 Task: Create ChildIssue0000000744 as Child Issue of Issue Issue0000000372 in Backlog  in Scrum Project Project0000000075 in Jira. Create ChildIssue0000000745 as Child Issue of Issue Issue0000000373 in Backlog  in Scrum Project Project0000000075 in Jira. Create ChildIssue0000000746 as Child Issue of Issue Issue0000000373 in Backlog  in Scrum Project Project0000000075 in Jira. Create ChildIssue0000000747 as Child Issue of Issue Issue0000000374 in Backlog  in Scrum Project Project0000000075 in Jira. Create ChildIssue0000000748 as Child Issue of Issue Issue0000000374 in Backlog  in Scrum Project Project0000000075 in Jira
Action: Mouse moved to (85, 301)
Screenshot: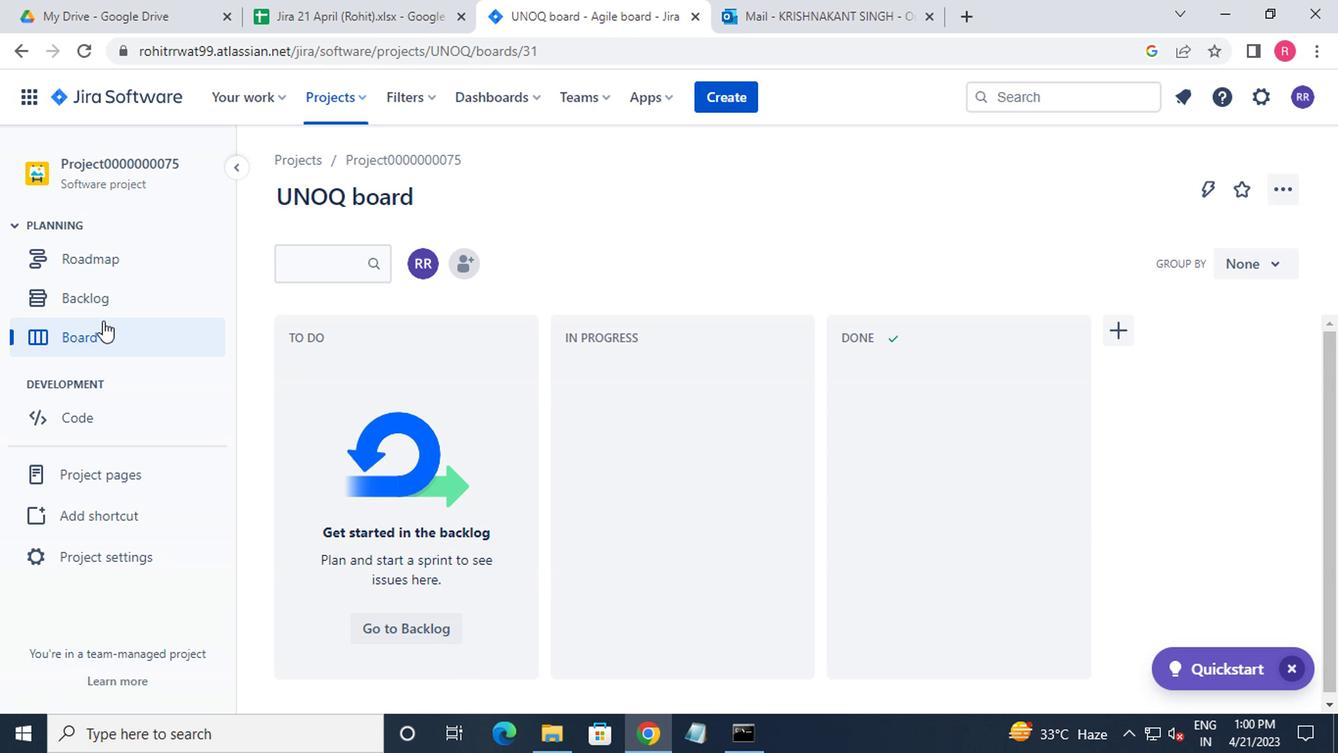 
Action: Mouse pressed left at (85, 301)
Screenshot: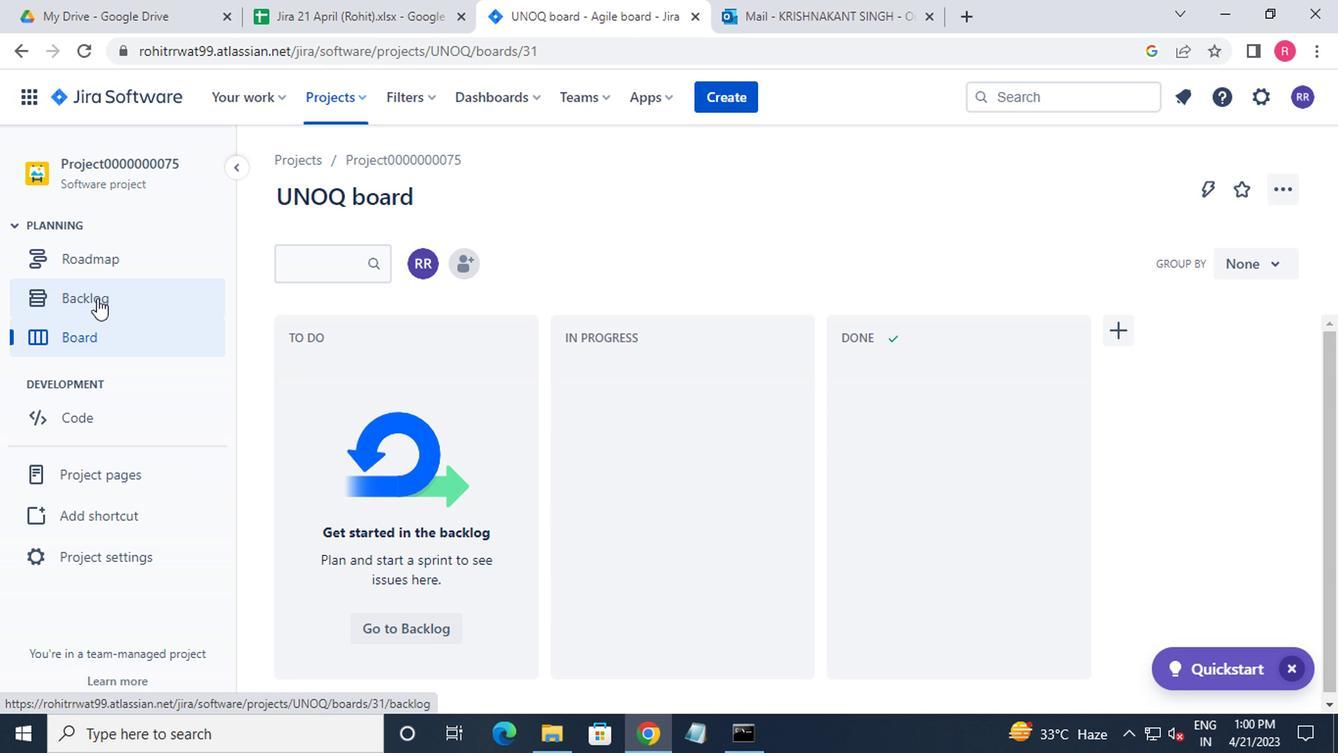 
Action: Mouse moved to (395, 403)
Screenshot: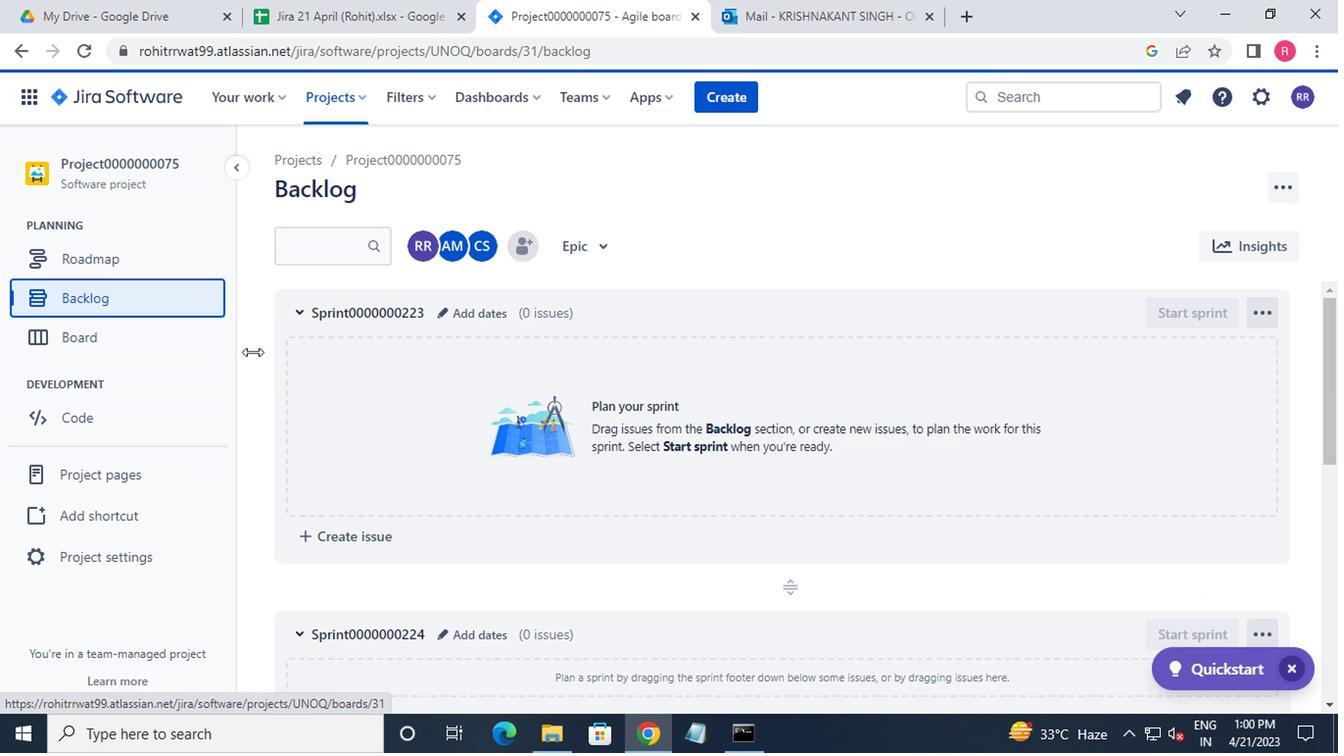 
Action: Mouse scrolled (395, 401) with delta (0, -1)
Screenshot: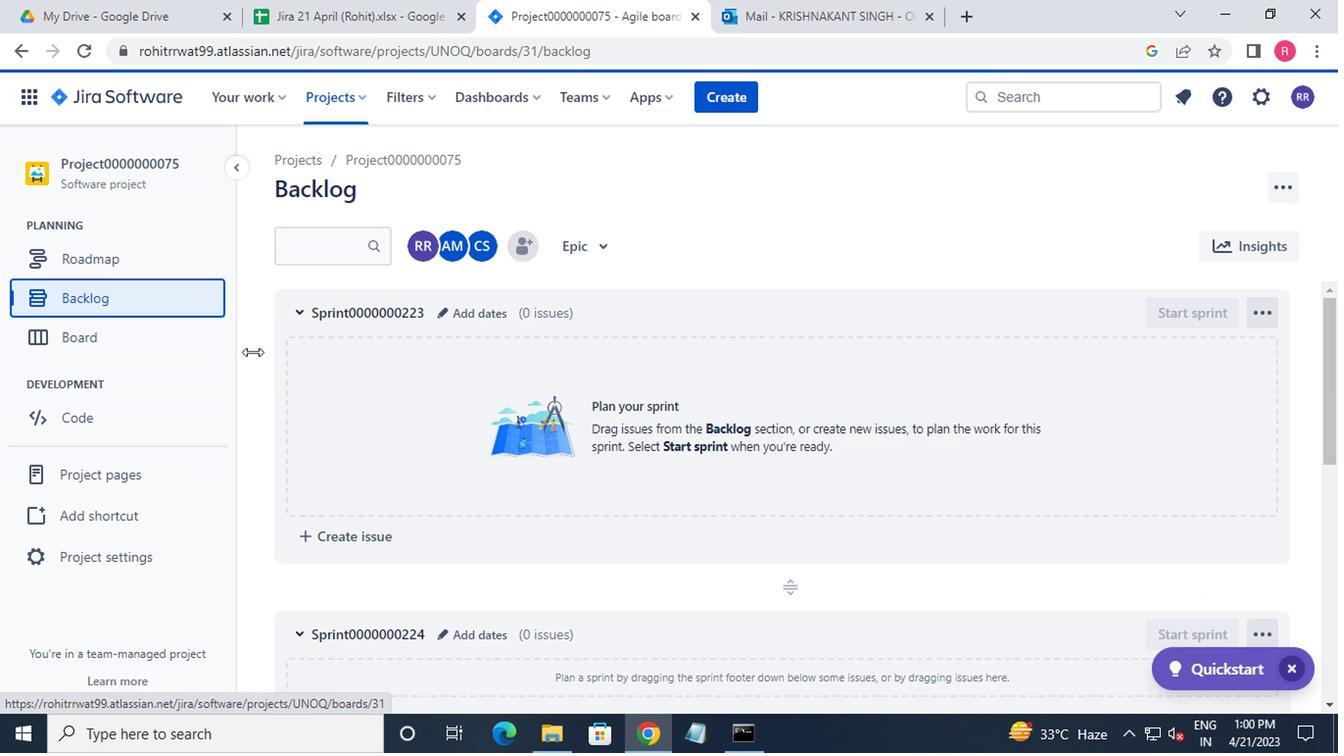 
Action: Mouse moved to (410, 406)
Screenshot: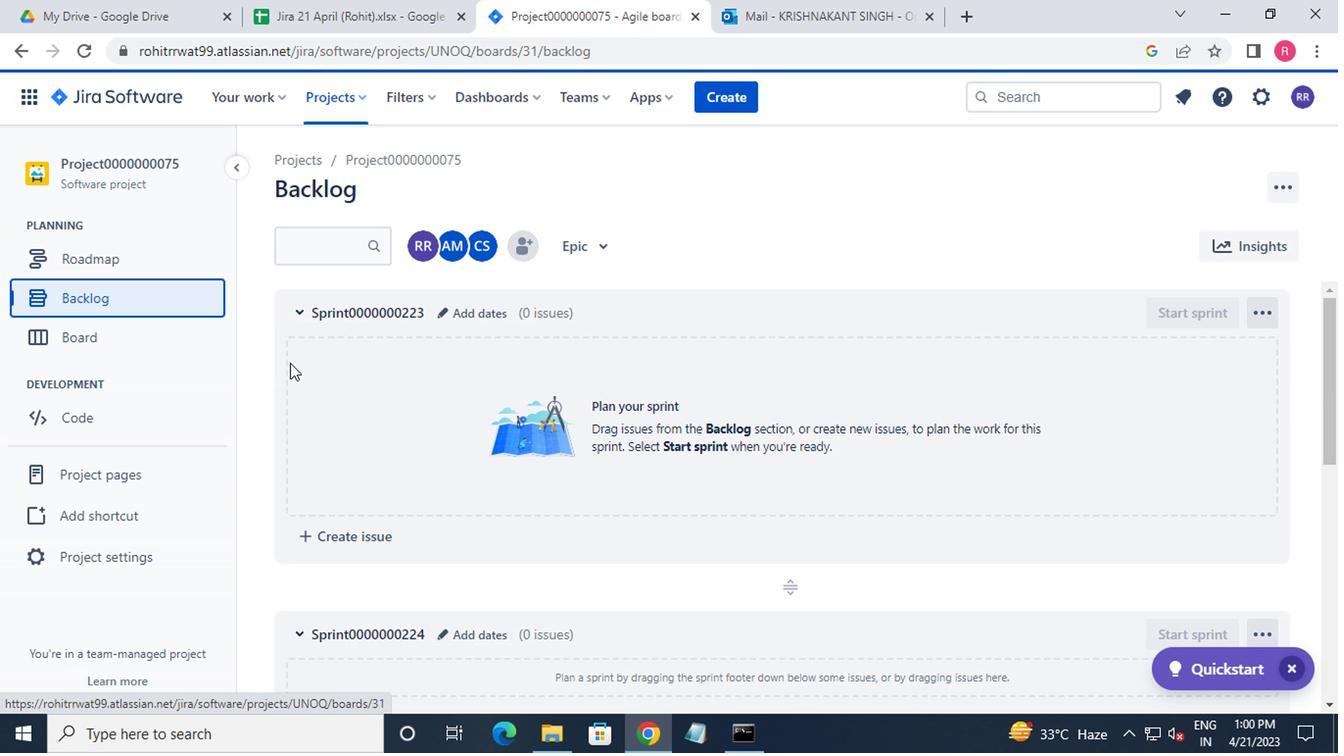 
Action: Mouse scrolled (410, 405) with delta (0, 0)
Screenshot: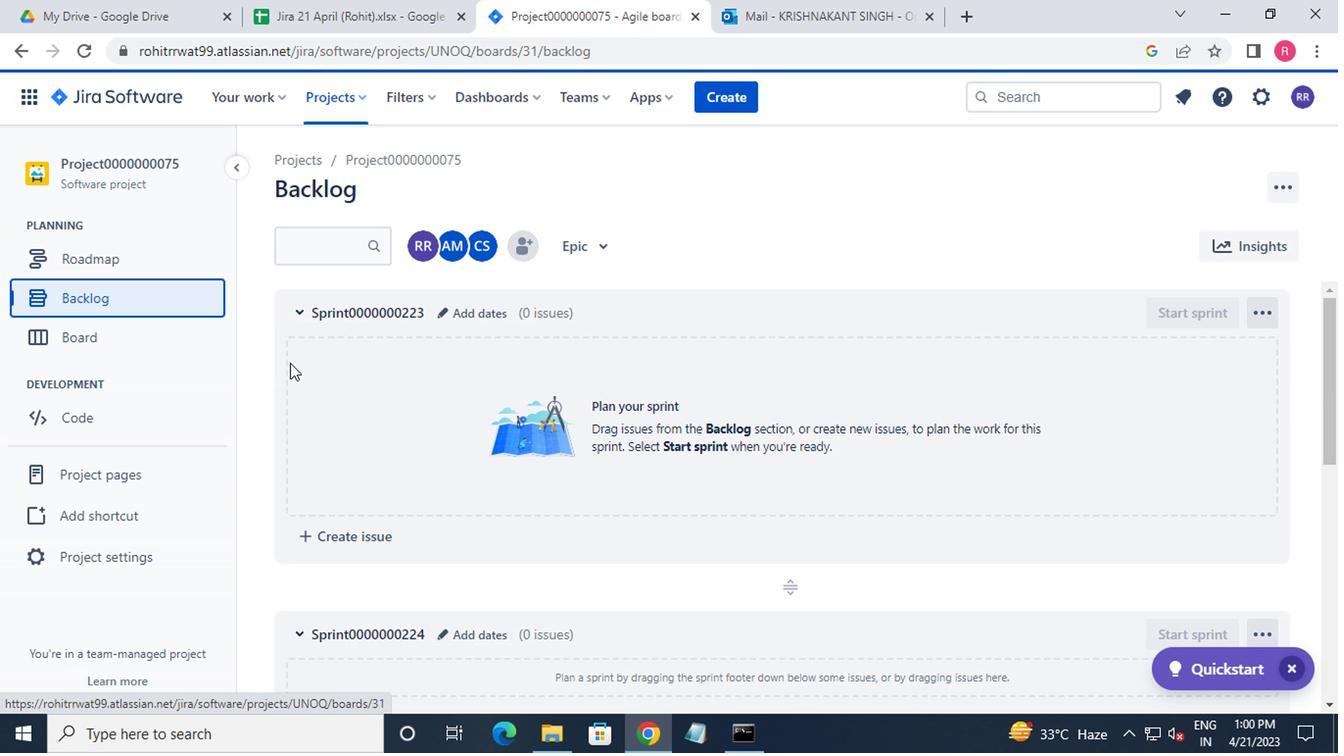 
Action: Mouse moved to (422, 408)
Screenshot: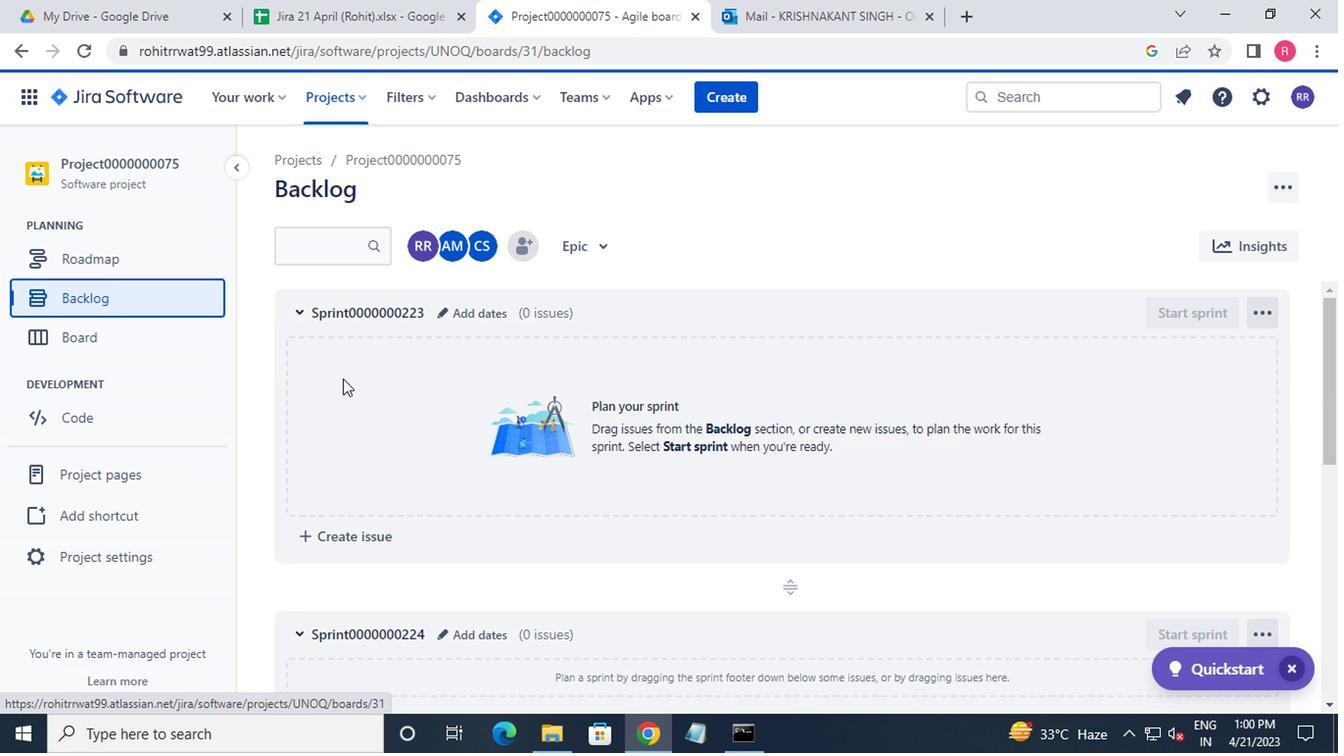 
Action: Mouse scrolled (422, 407) with delta (0, -1)
Screenshot: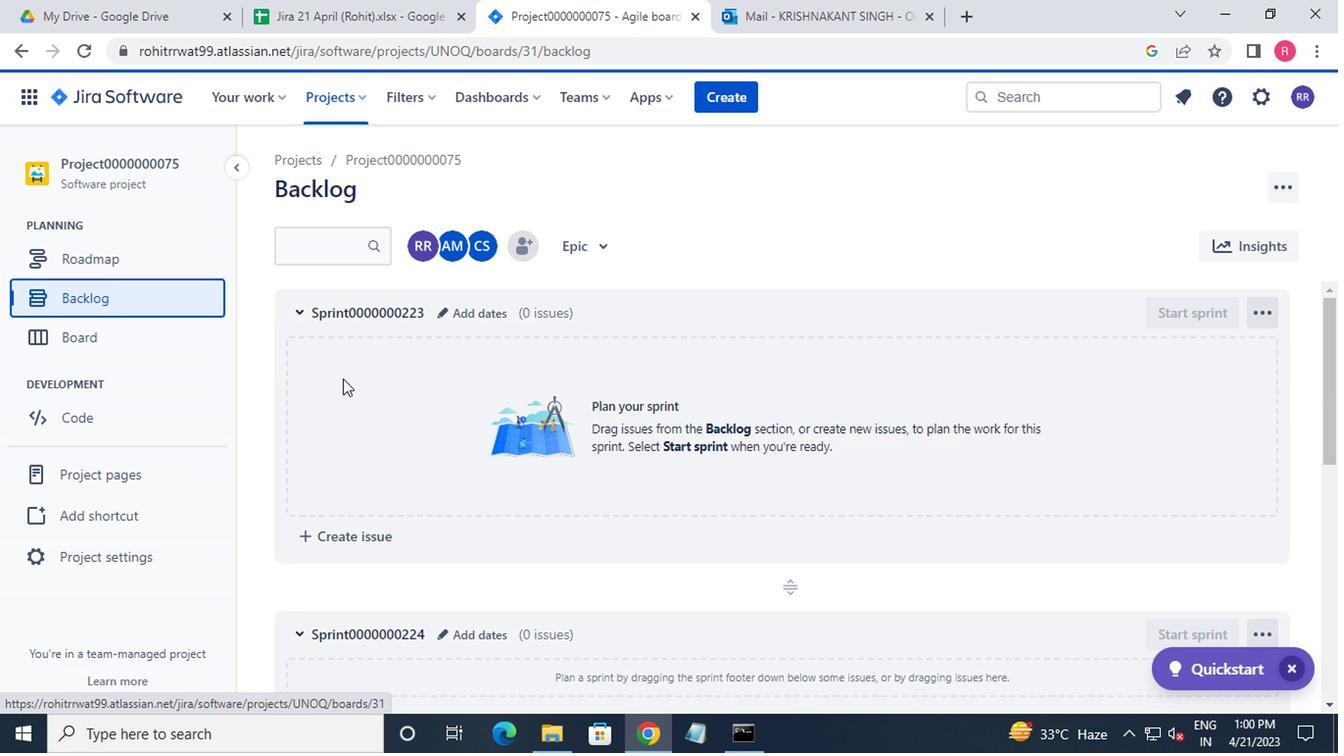 
Action: Mouse moved to (424, 408)
Screenshot: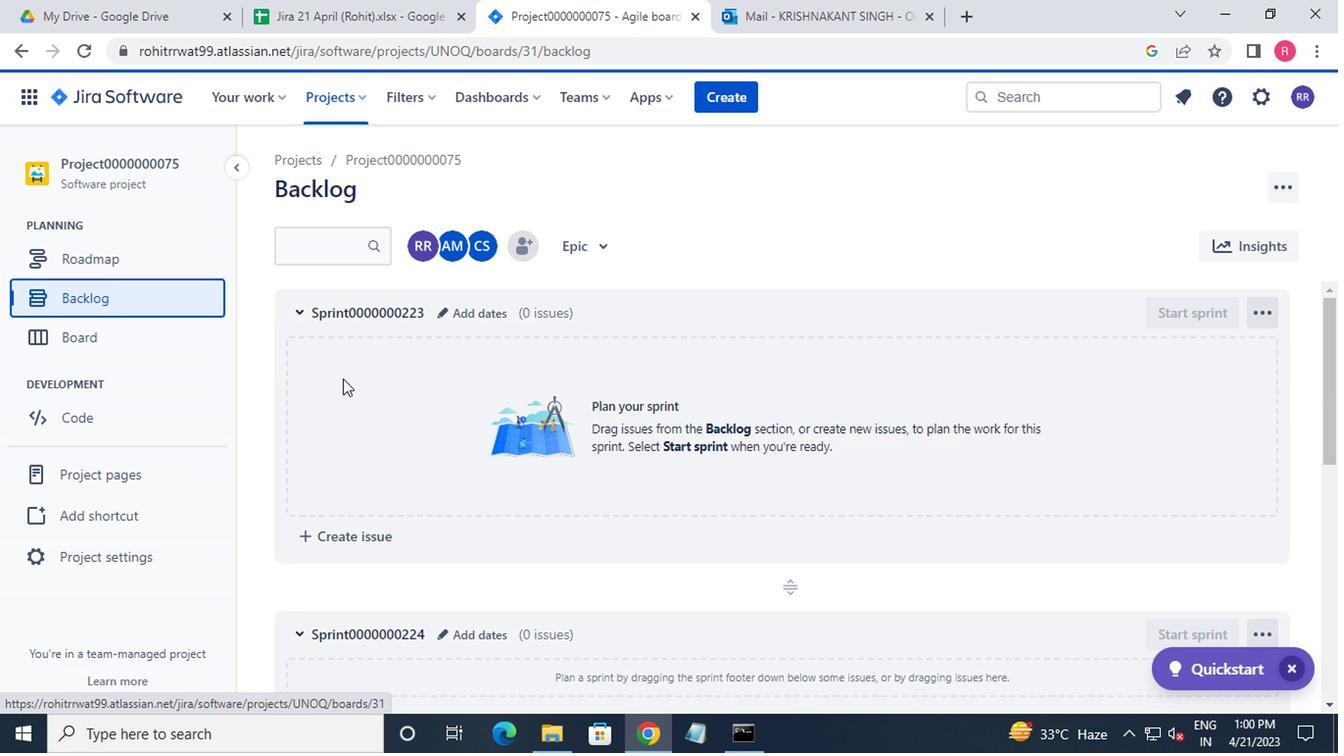 
Action: Mouse scrolled (424, 407) with delta (0, -1)
Screenshot: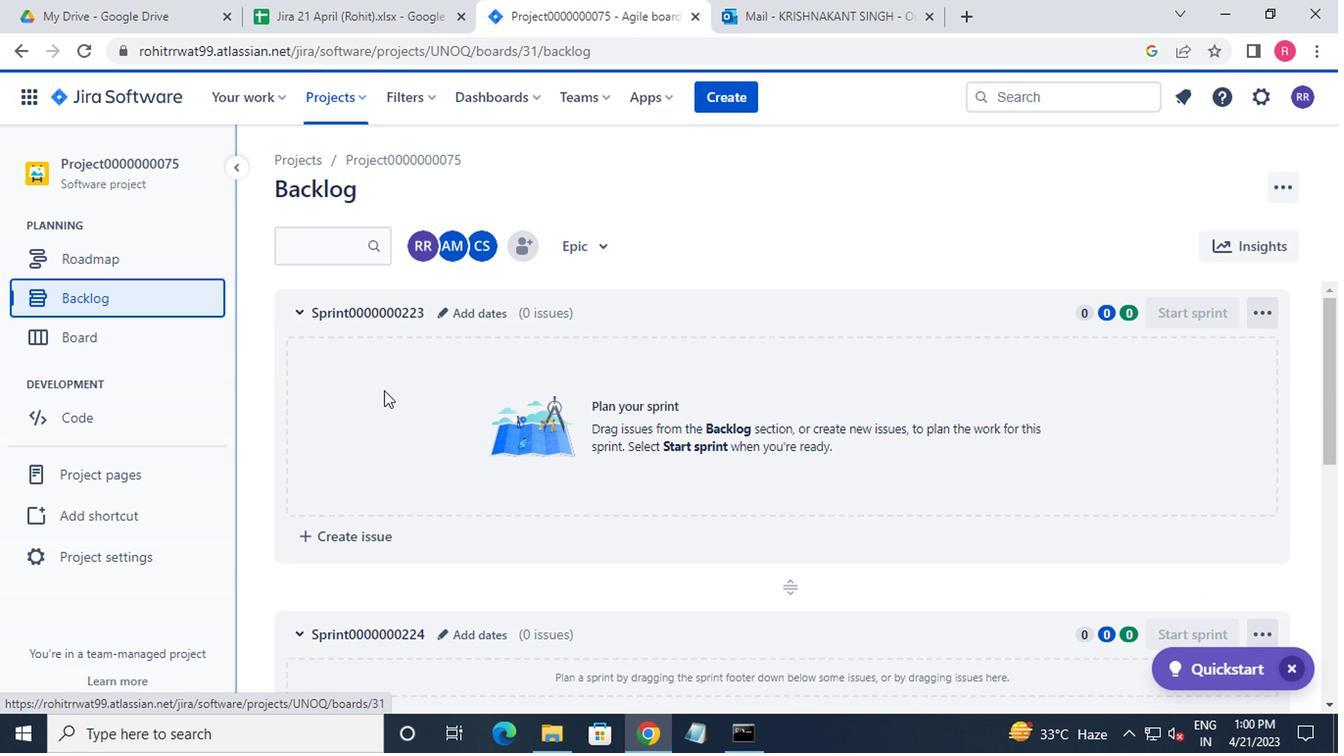 
Action: Mouse scrolled (424, 407) with delta (0, -1)
Screenshot: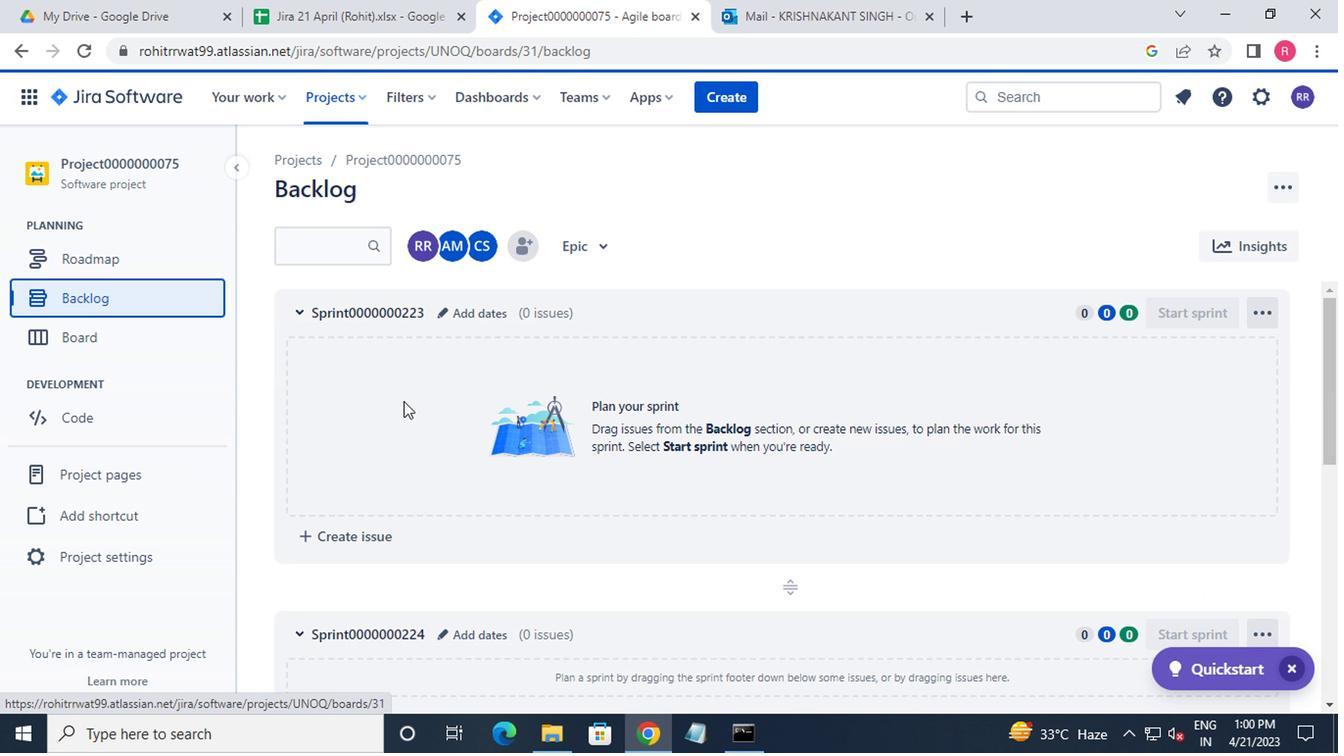 
Action: Mouse moved to (459, 417)
Screenshot: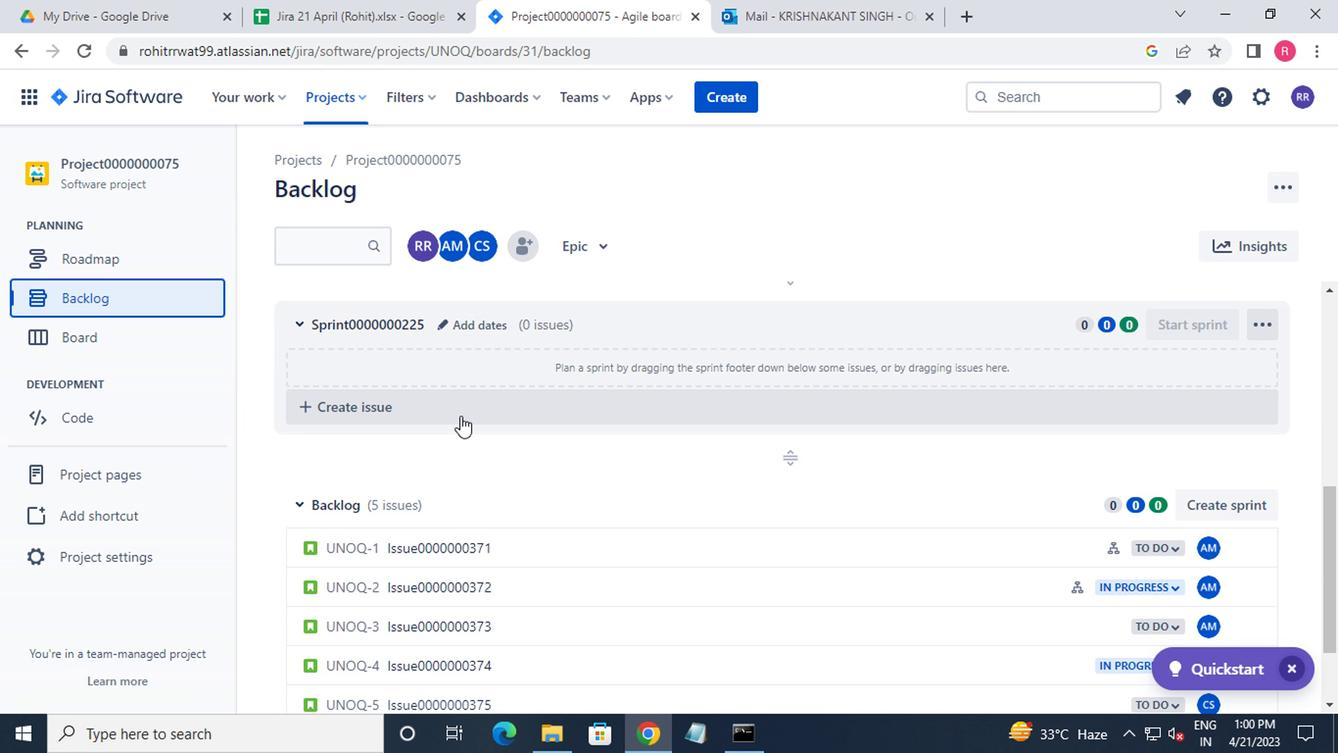 
Action: Mouse scrolled (459, 416) with delta (0, 0)
Screenshot: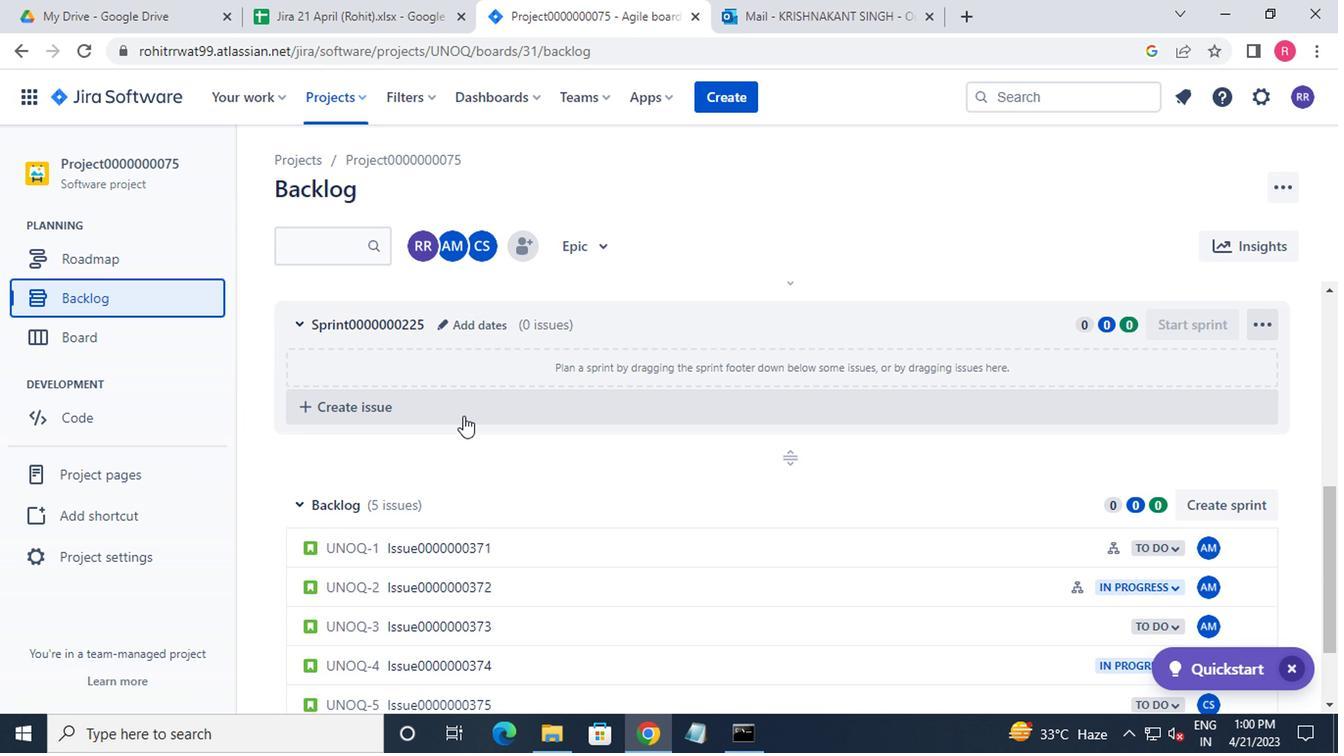 
Action: Mouse moved to (726, 499)
Screenshot: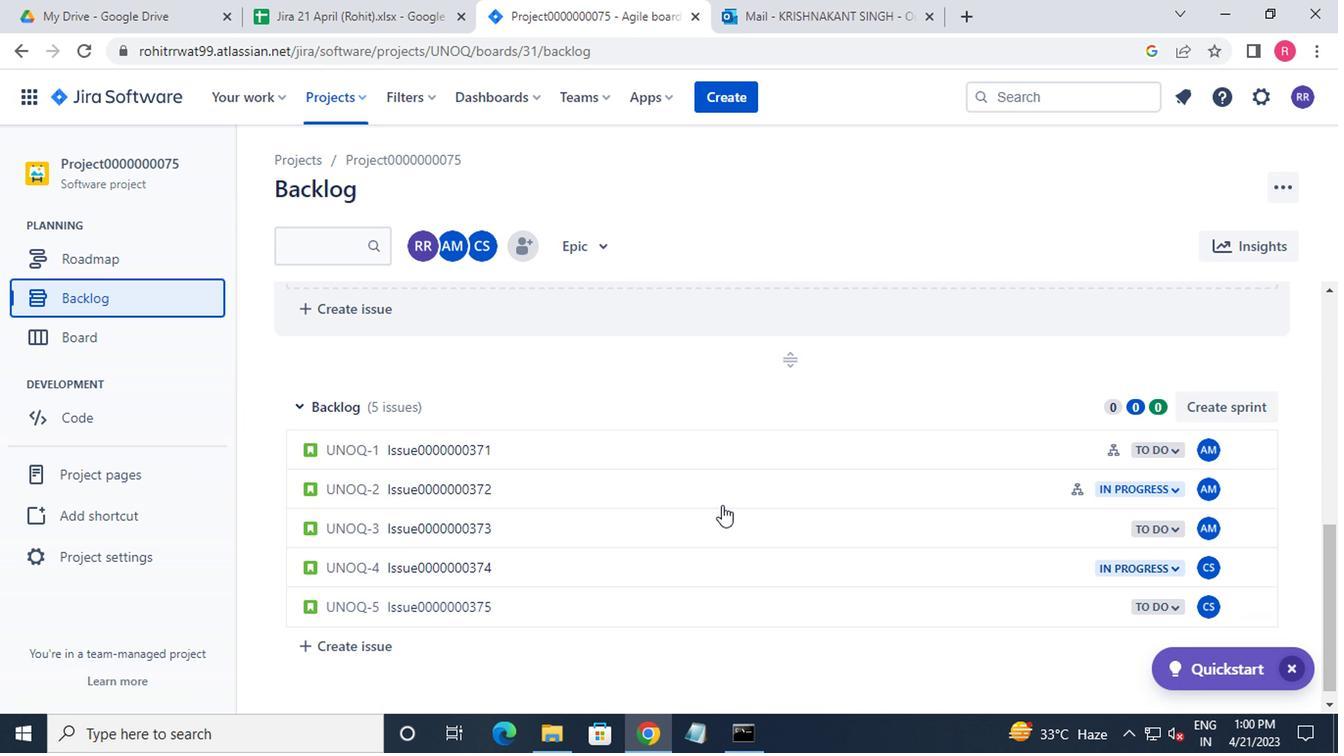 
Action: Mouse pressed left at (726, 499)
Screenshot: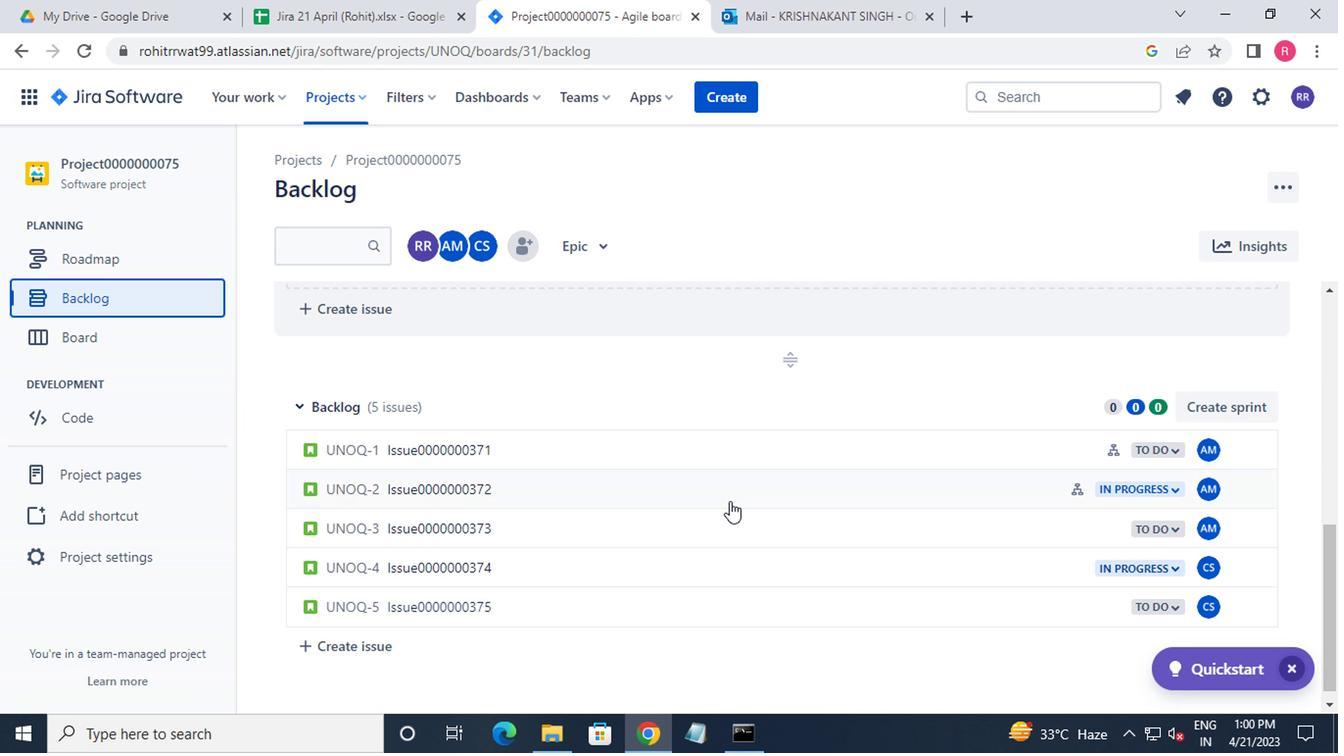 
Action: Mouse moved to (1170, 398)
Screenshot: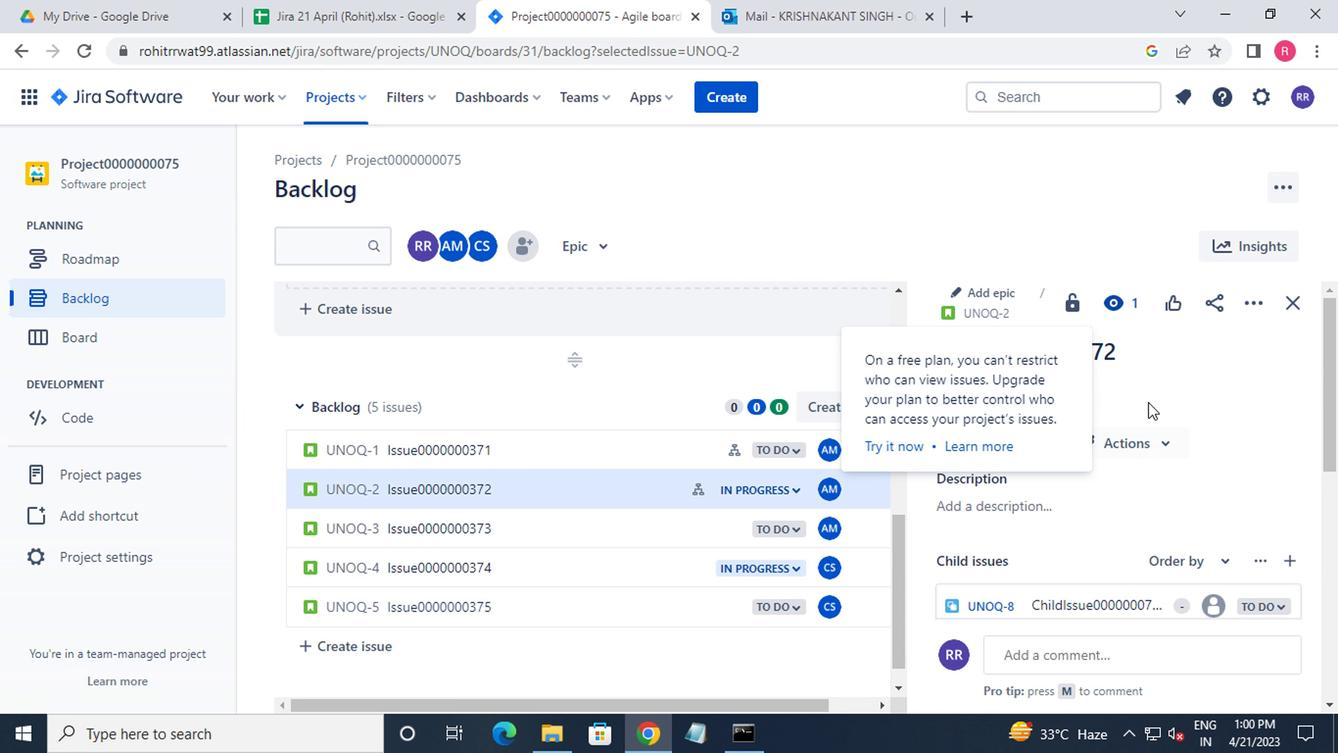 
Action: Mouse pressed left at (1170, 398)
Screenshot: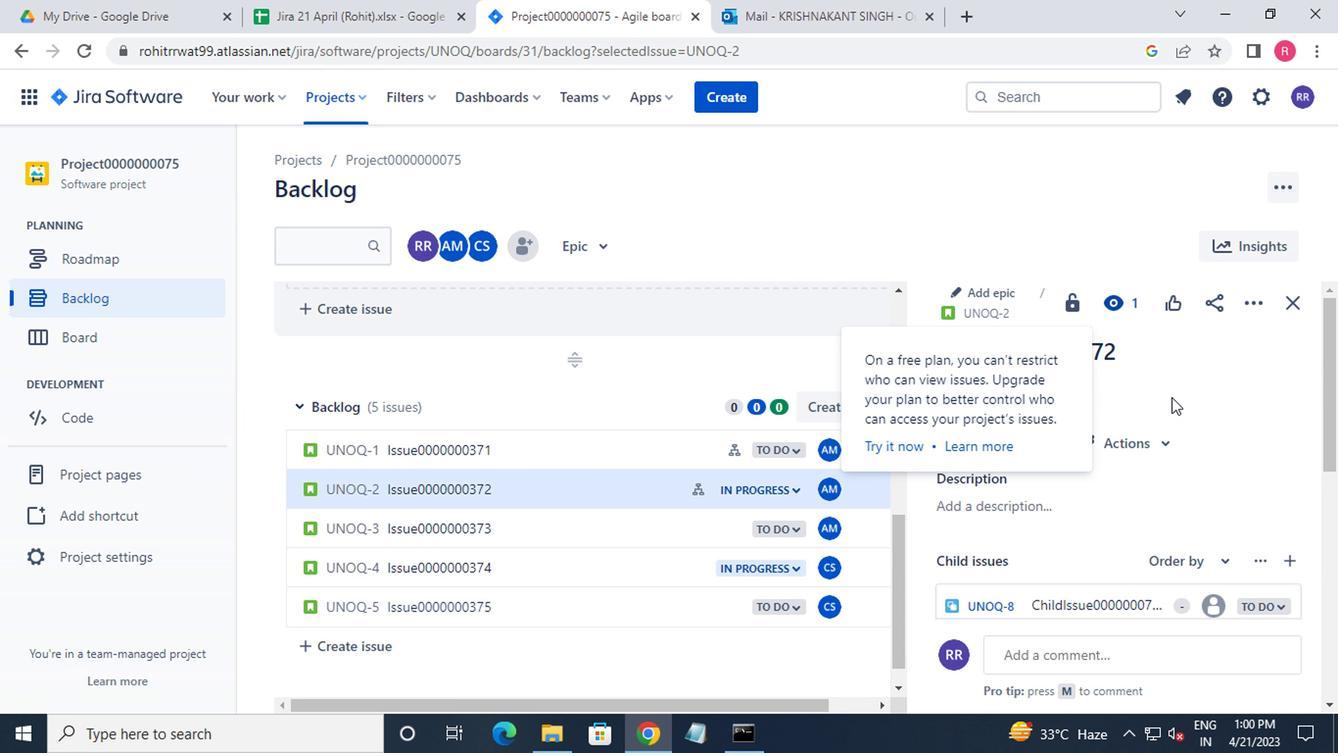 
Action: Mouse moved to (996, 396)
Screenshot: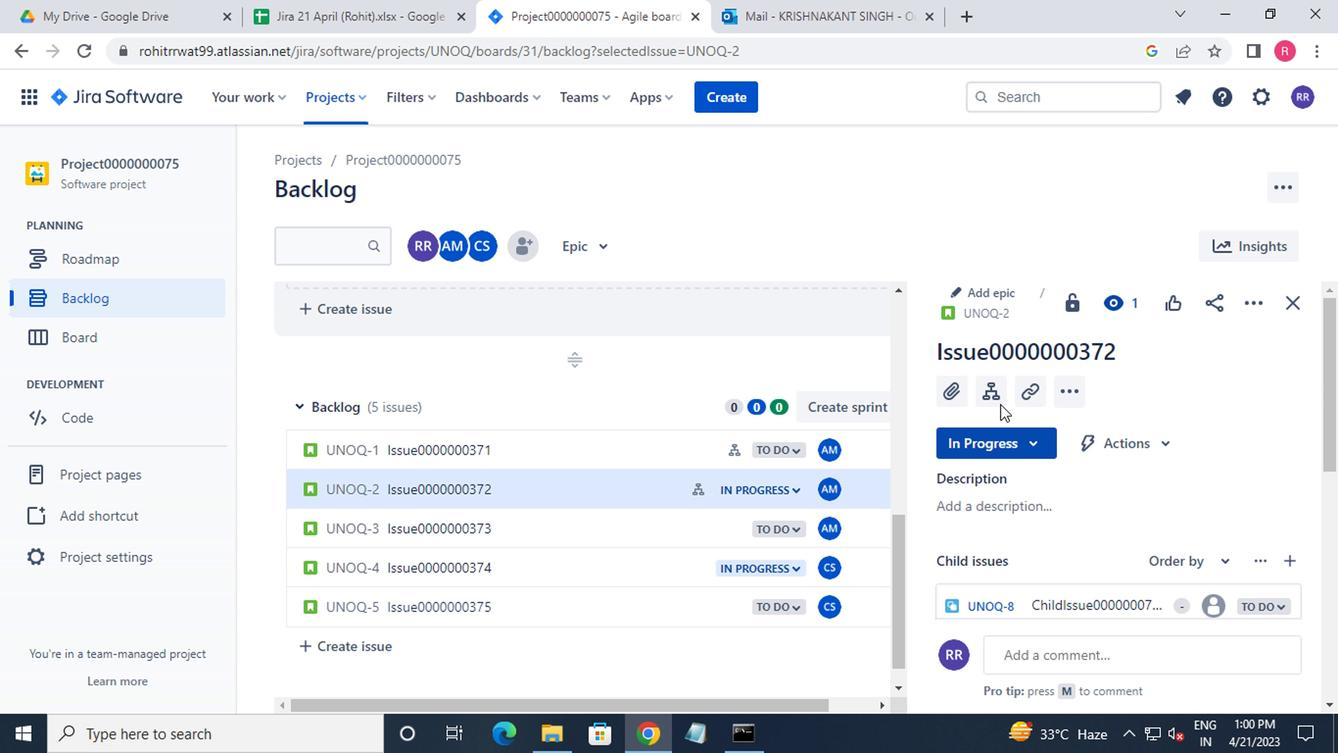 
Action: Mouse pressed left at (996, 396)
Screenshot: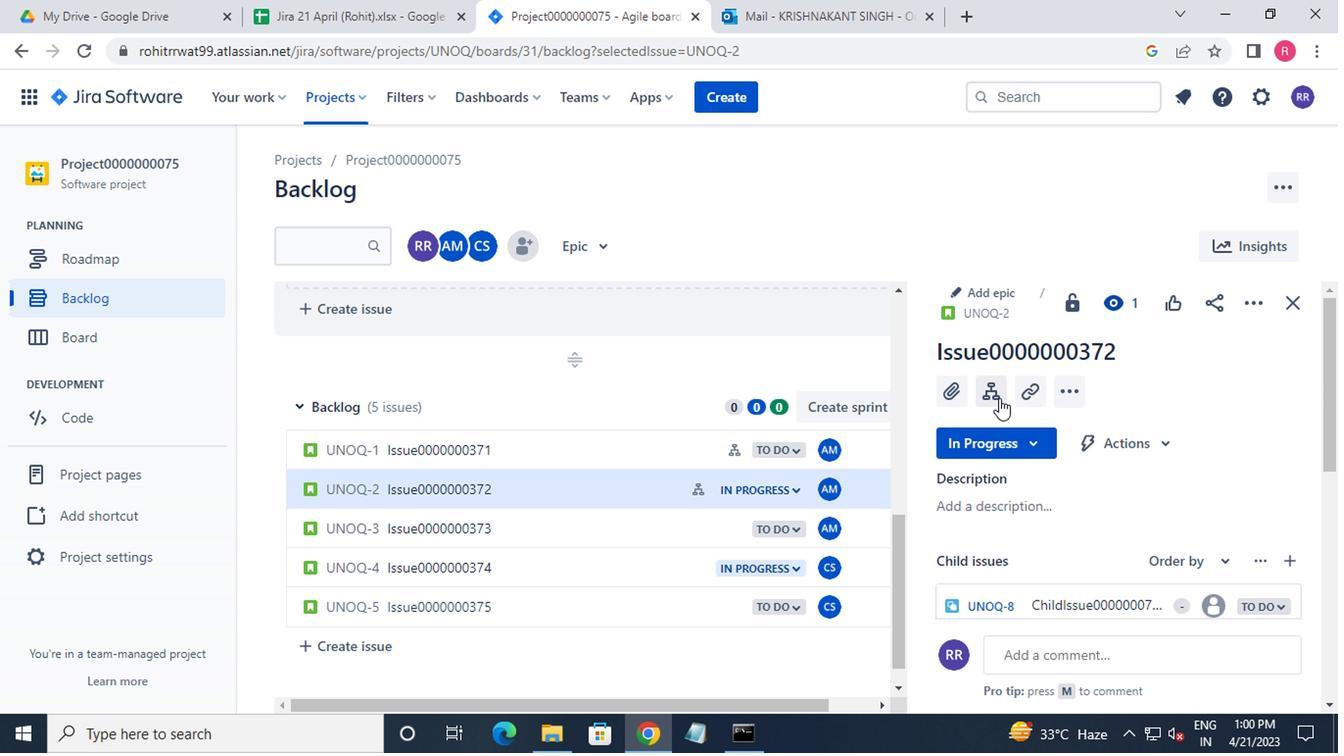 
Action: Mouse moved to (781, 318)
Screenshot: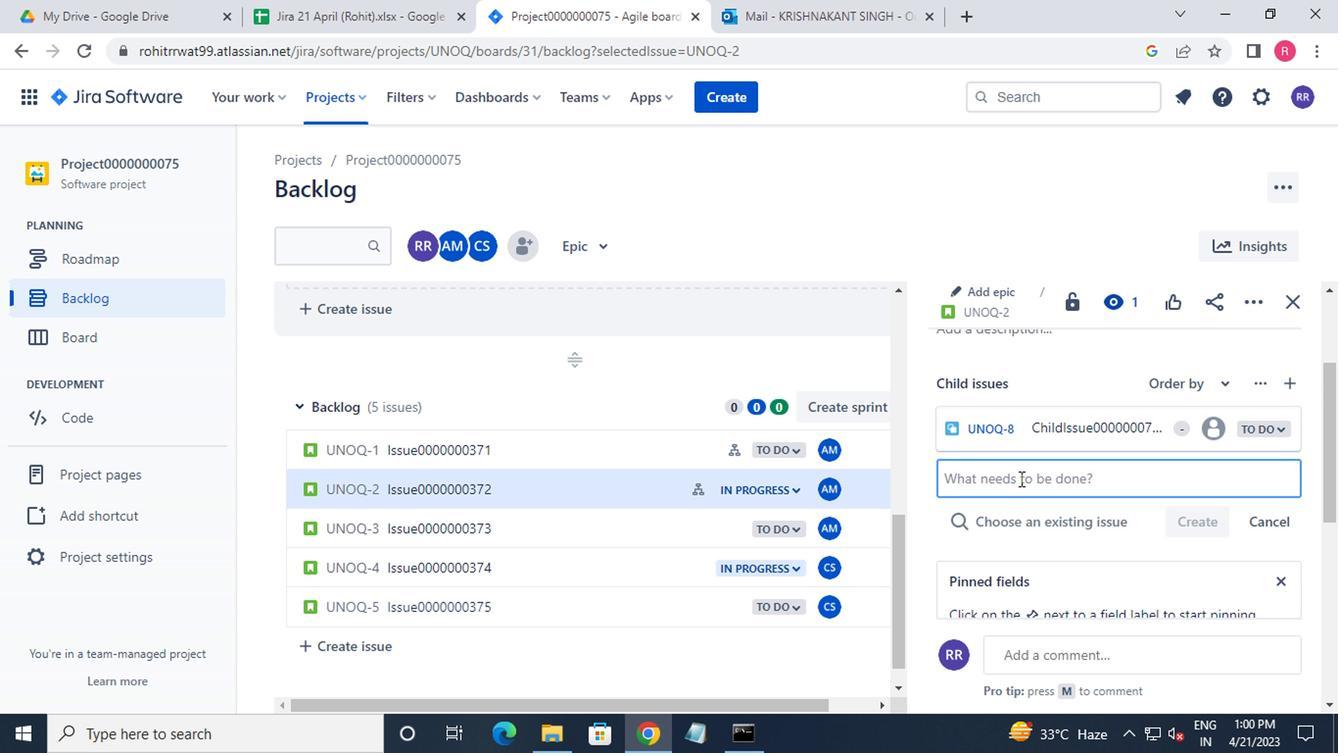
Action: Key pressed <Key.shift>CHILD<Key.shift_r>ISSUE0000000744<Key.enter>
Screenshot: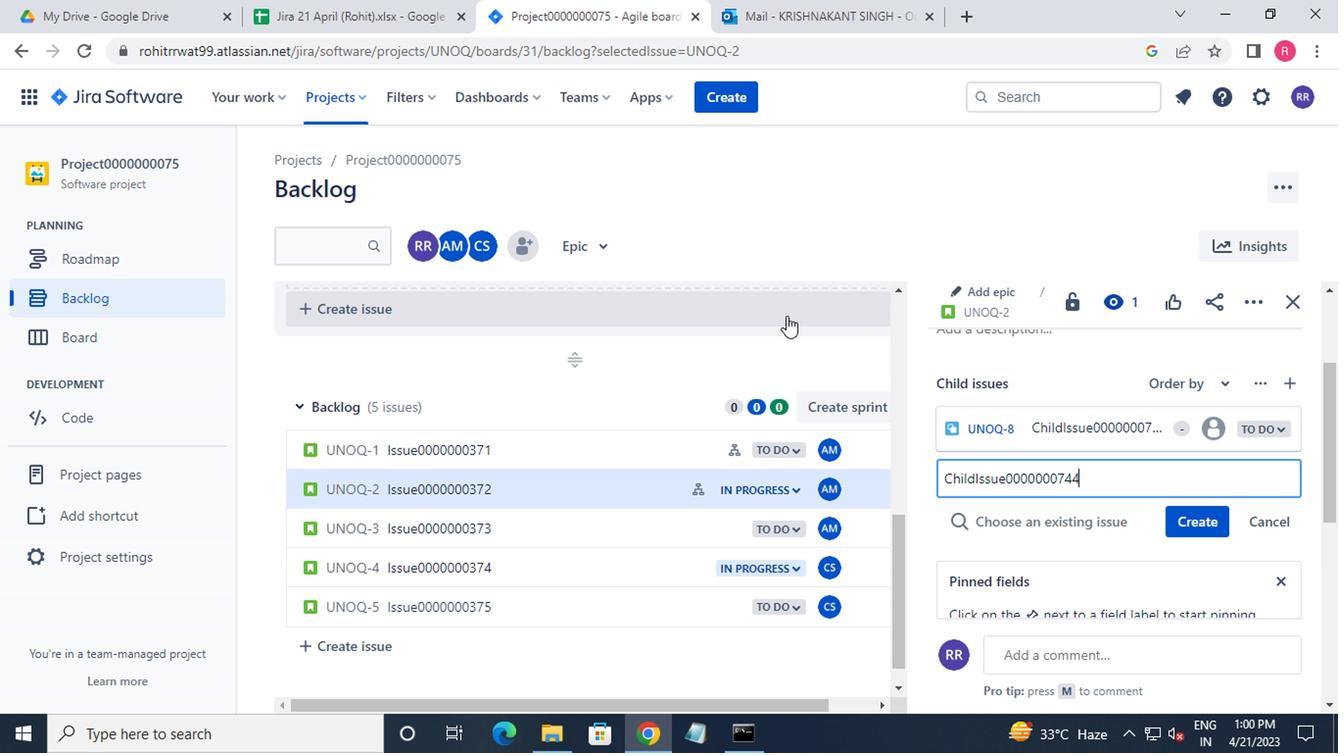 
Action: Mouse moved to (629, 533)
Screenshot: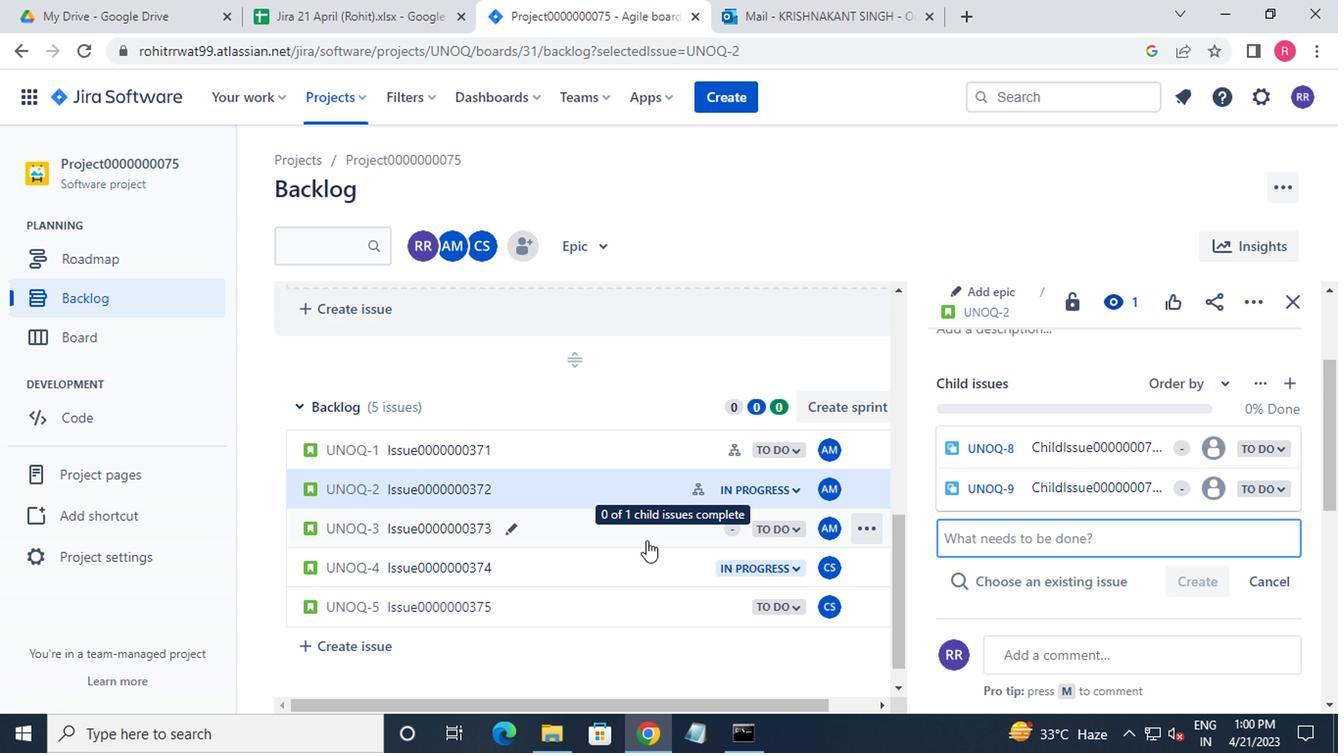 
Action: Mouse pressed left at (629, 533)
Screenshot: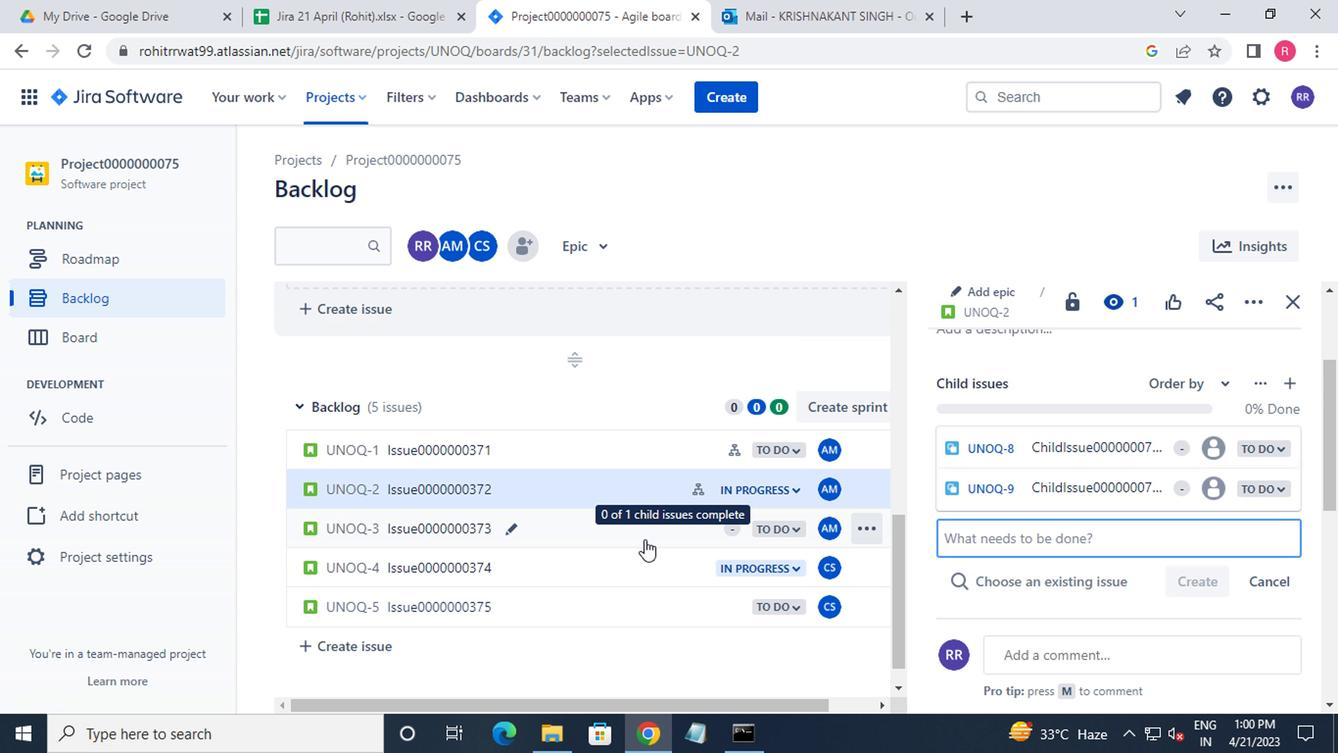 
Action: Mouse moved to (991, 399)
Screenshot: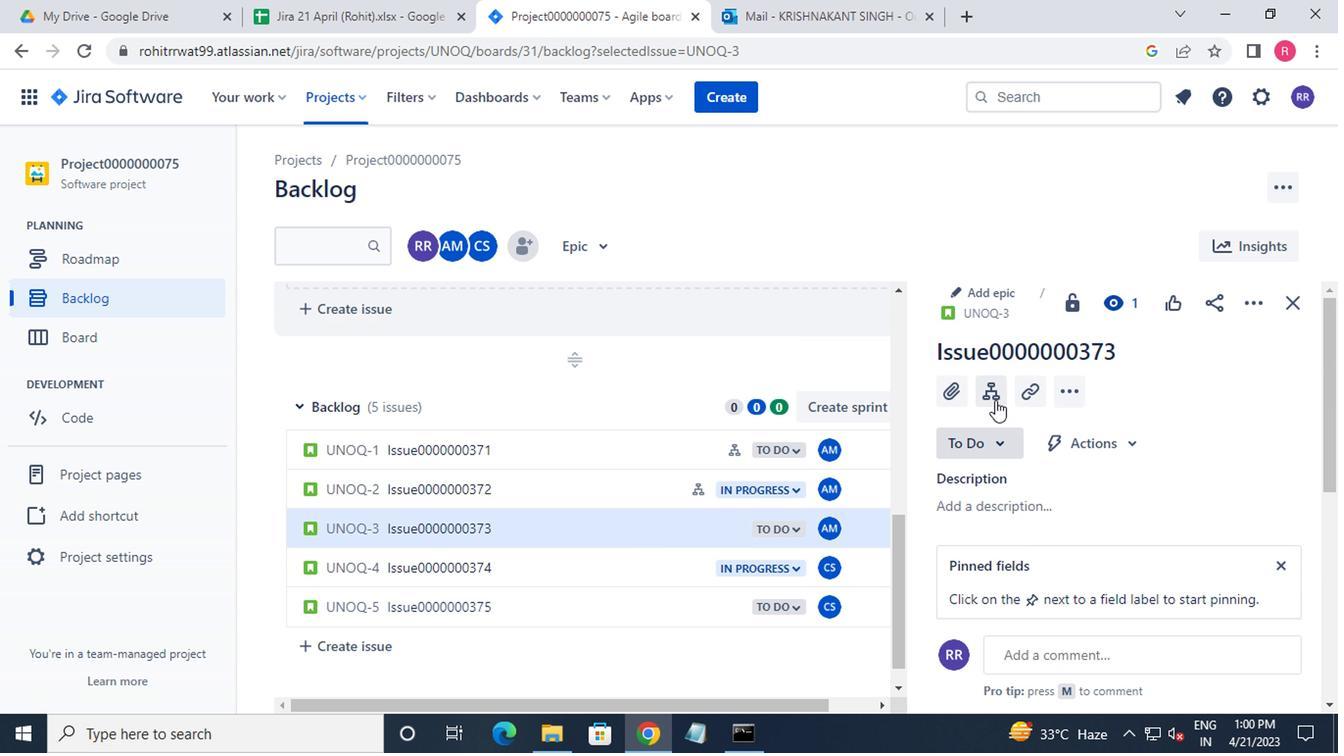 
Action: Mouse pressed left at (991, 399)
Screenshot: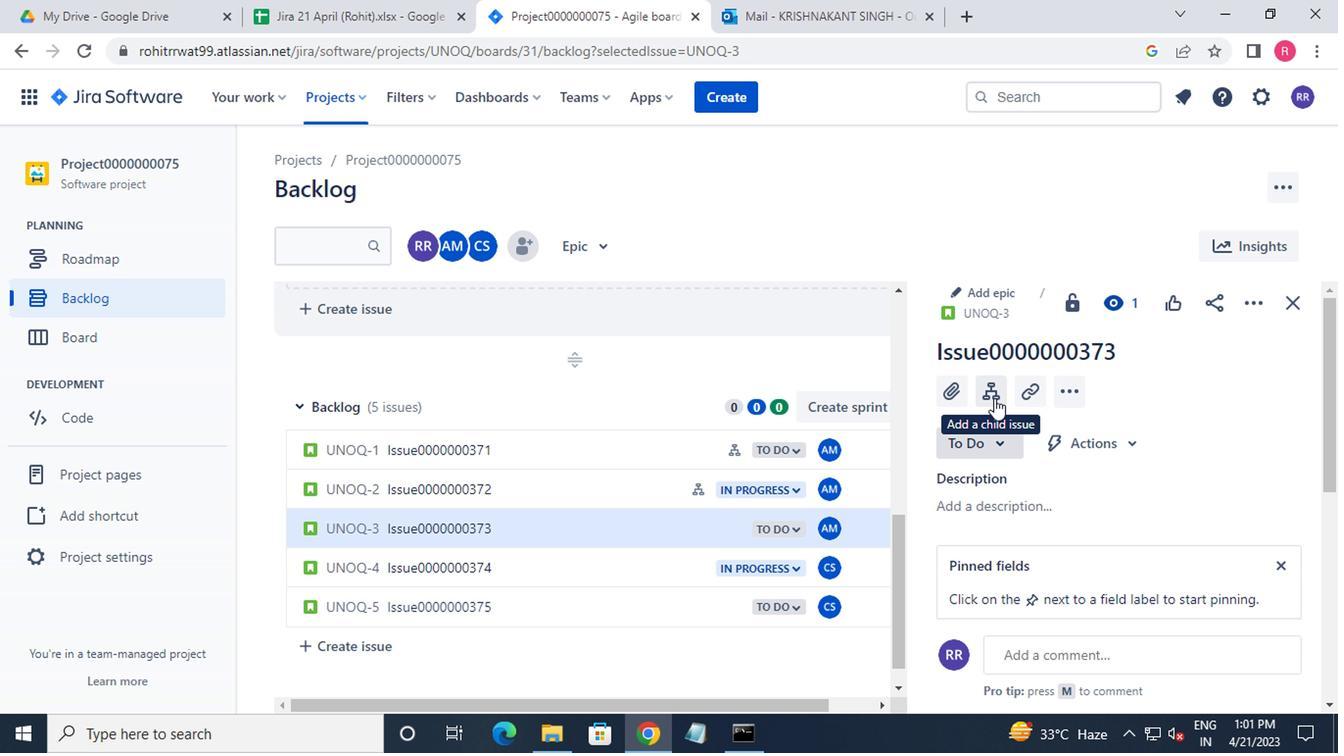 
Action: Mouse moved to (987, 410)
Screenshot: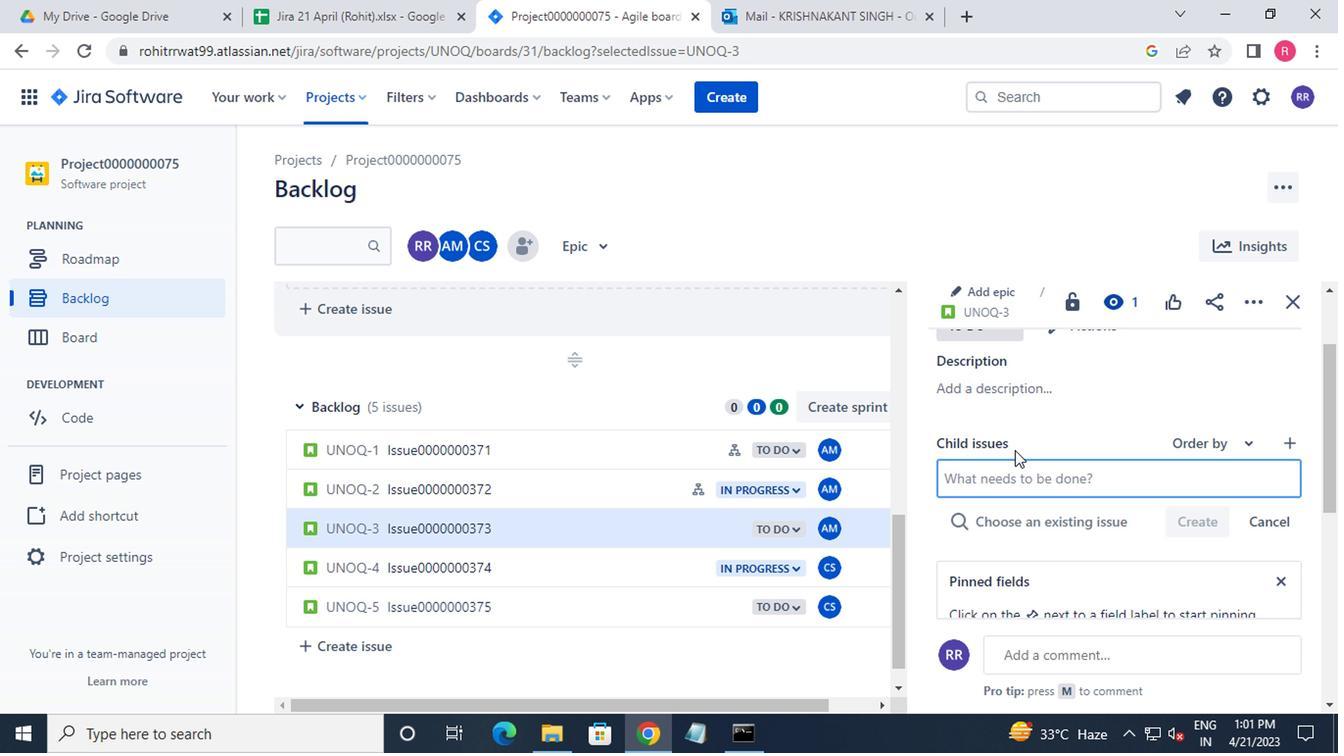 
Action: Key pressed <Key.shift>CHILD<Key.shift_r>ISSUE0000000745<Key.enter><Key.shift>CHILD<Key.shift_r>ISSUE0000000746<Key.enter>
Screenshot: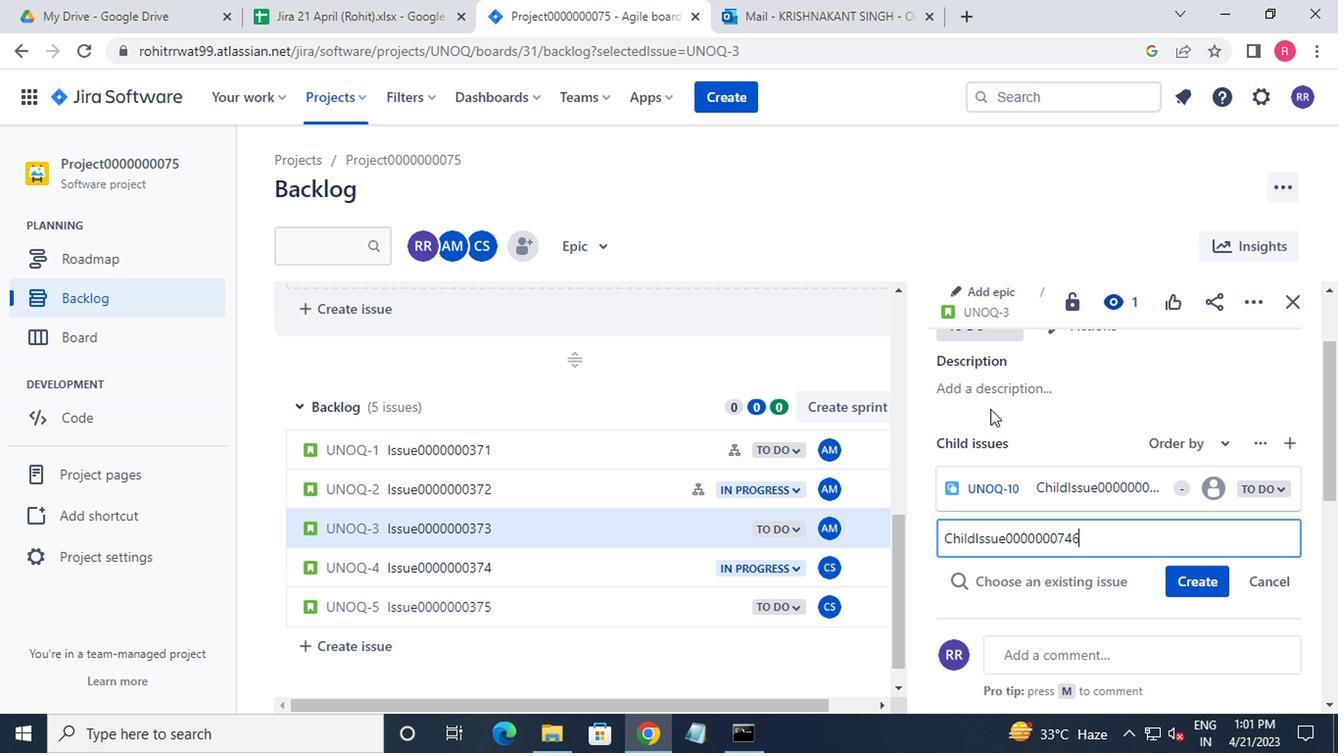 
Action: Mouse moved to (562, 572)
Screenshot: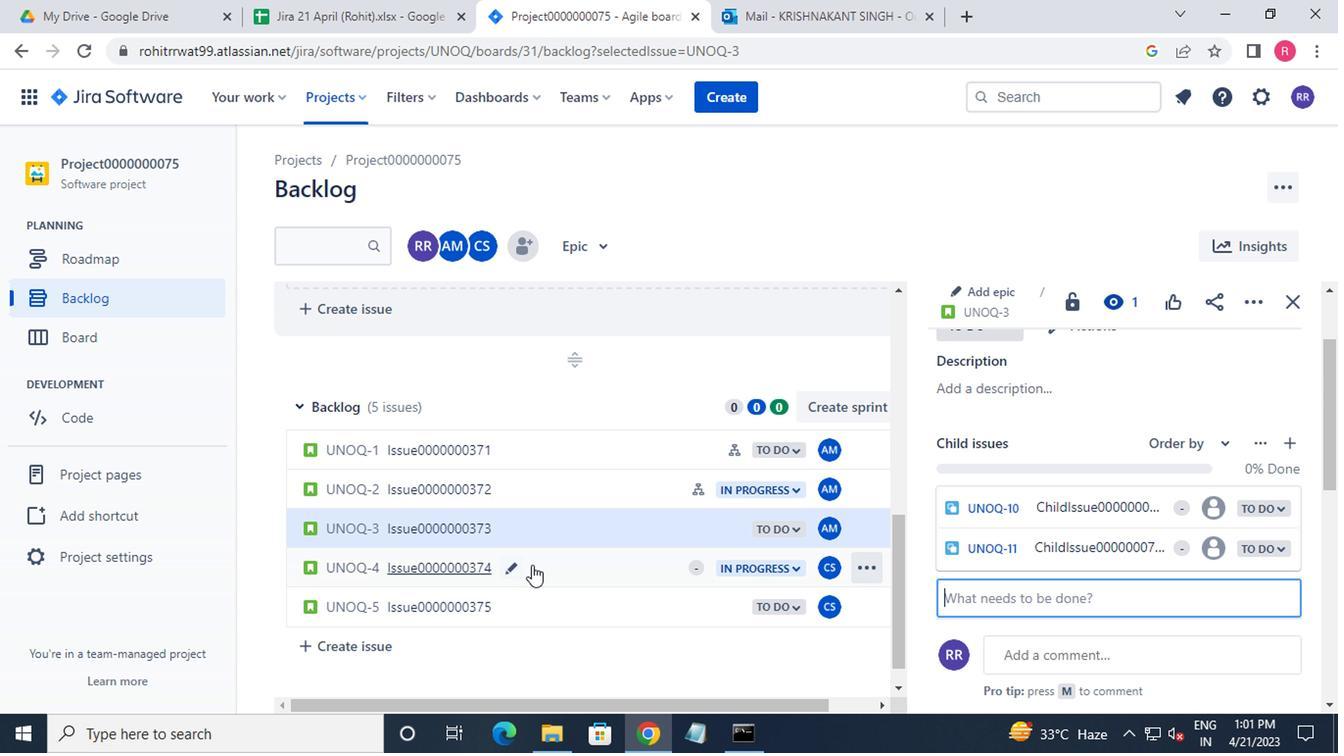 
Action: Mouse pressed left at (562, 572)
Screenshot: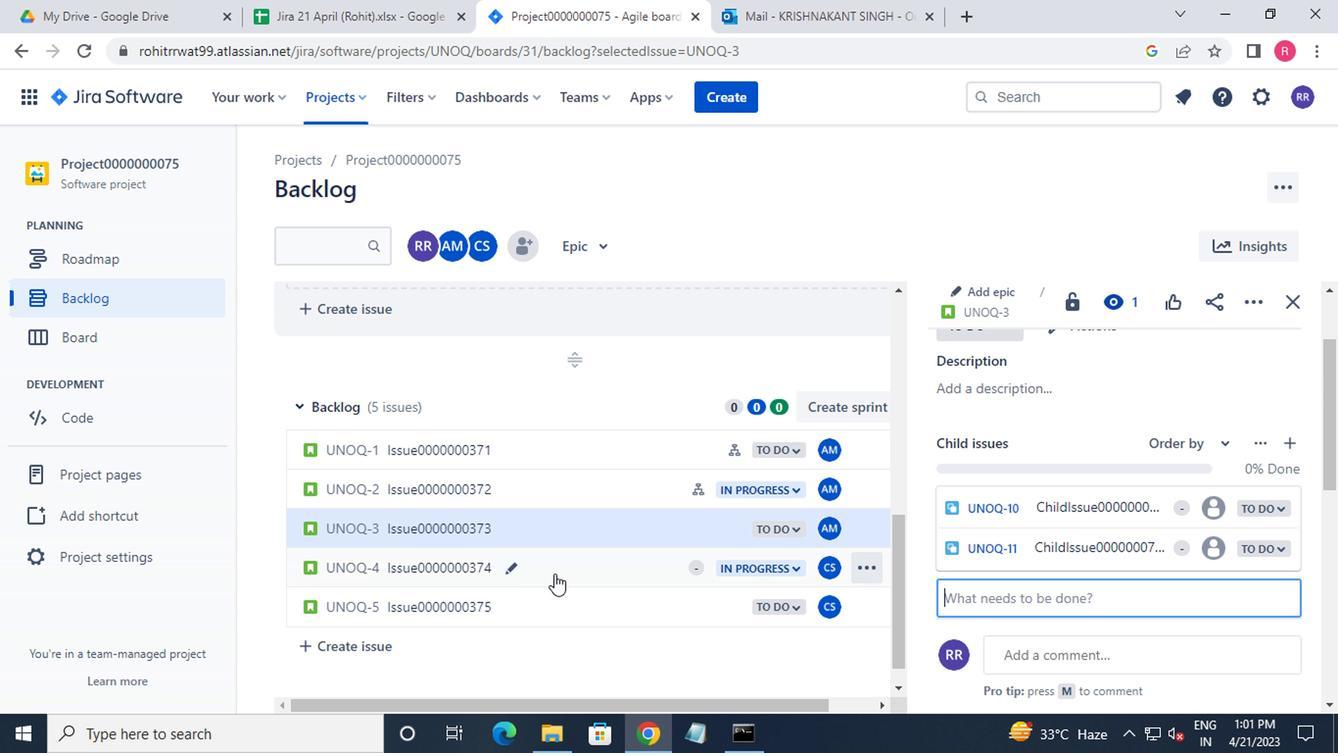 
Action: Mouse moved to (989, 396)
Screenshot: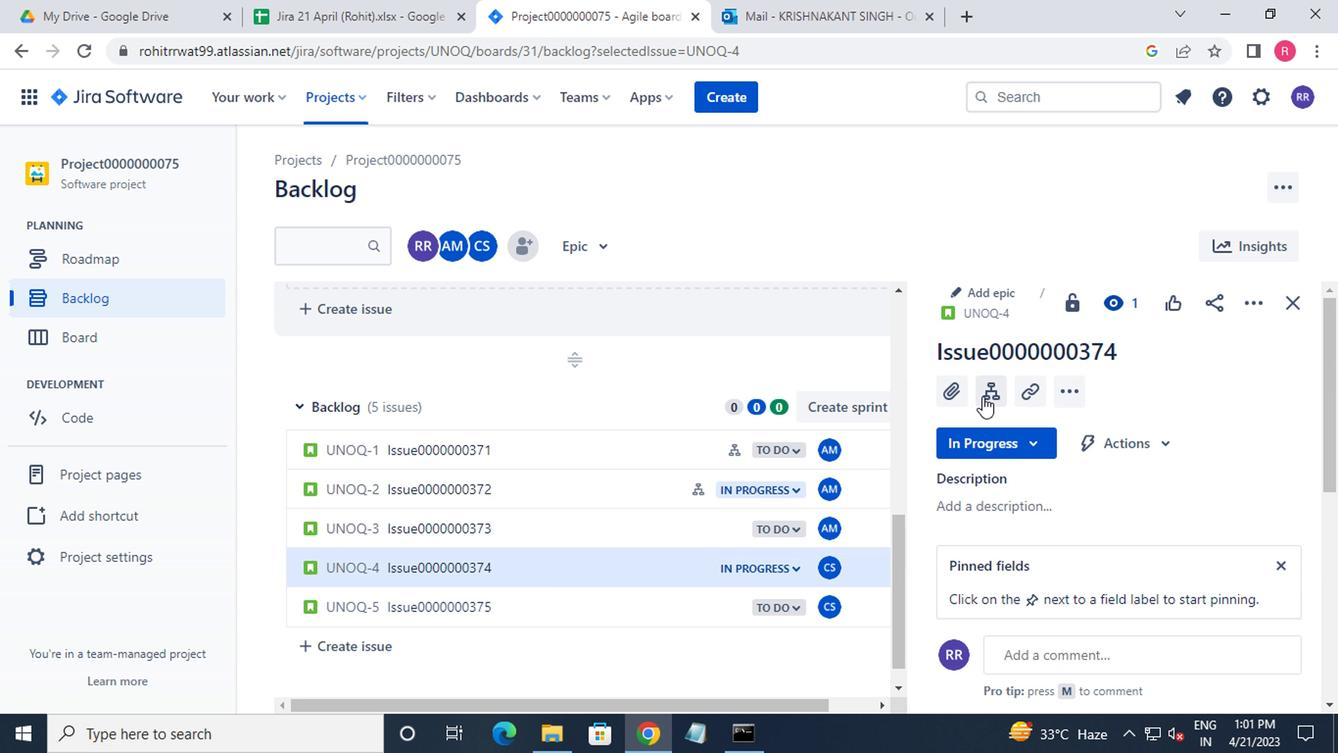 
Action: Mouse pressed left at (989, 396)
Screenshot: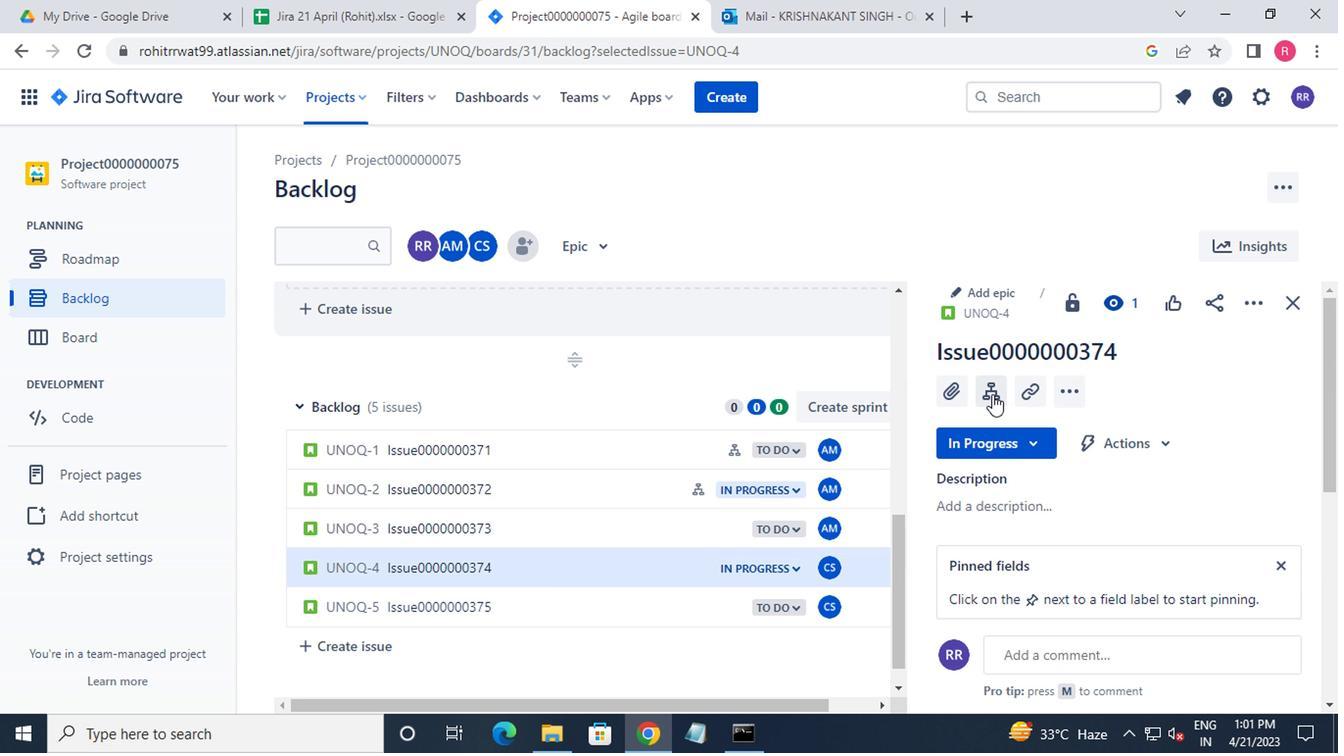 
Action: Mouse moved to (651, 235)
Screenshot: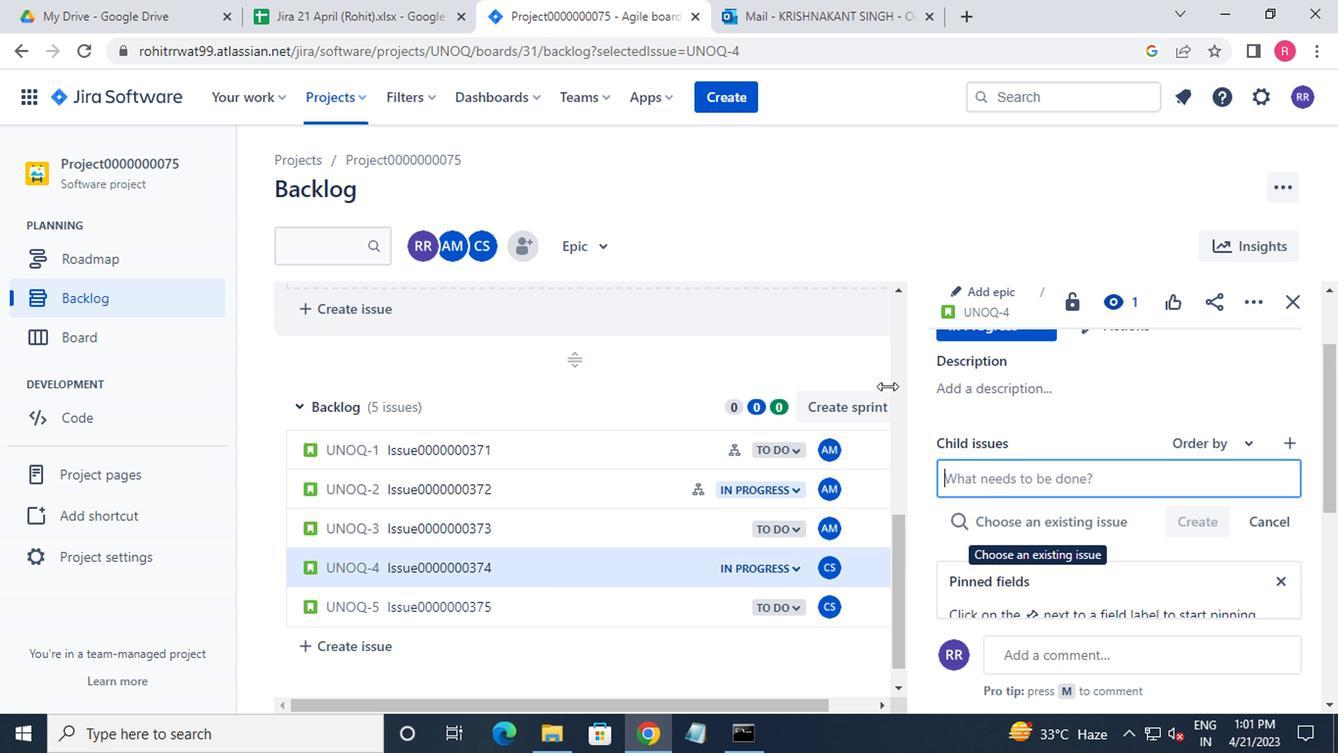 
Action: Key pressed <Key.shift>CHILD<Key.shift_r>ISSUE0000000747<Key.enter><Key.shift>CHILD<Key.shift_r>ISSUE0000000748<Key.enter>
Screenshot: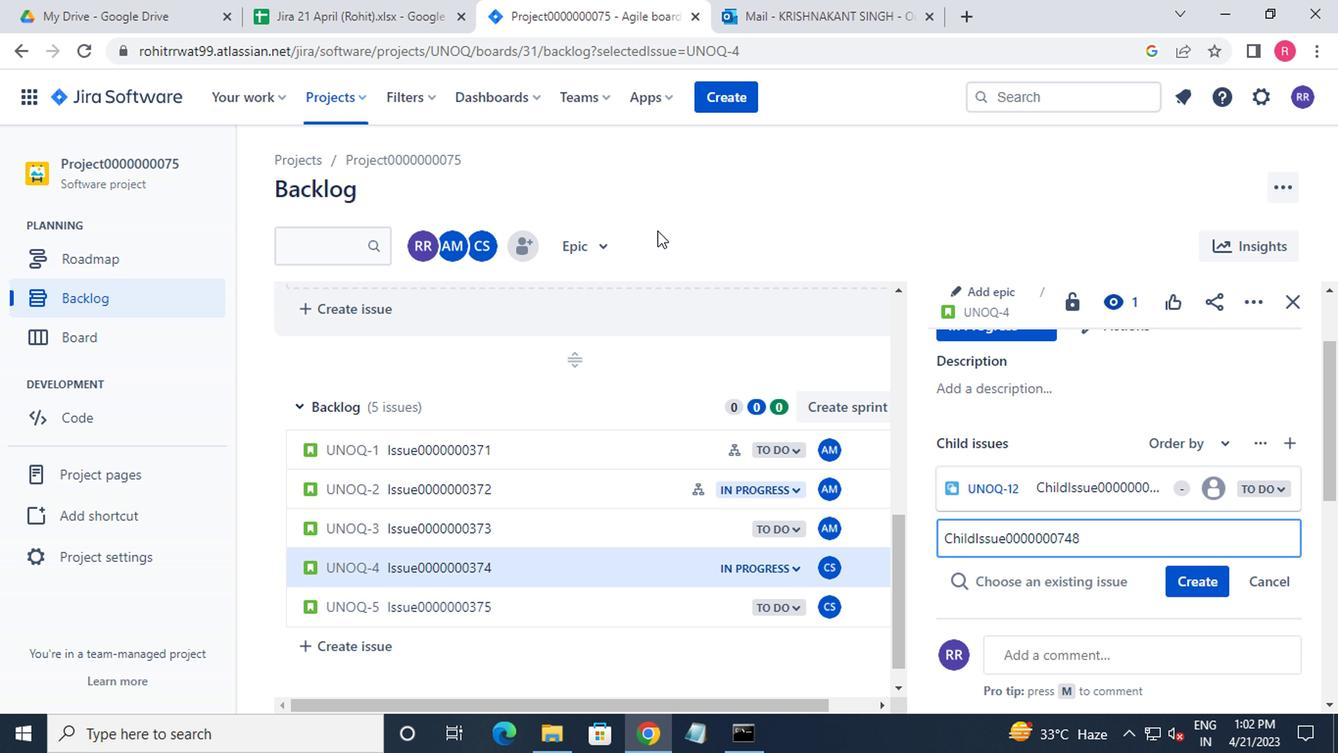 
